 Task: Create a rule when a start date between 1 working days ago is moved in a card by anyone except me.
Action: Mouse moved to (721, 213)
Screenshot: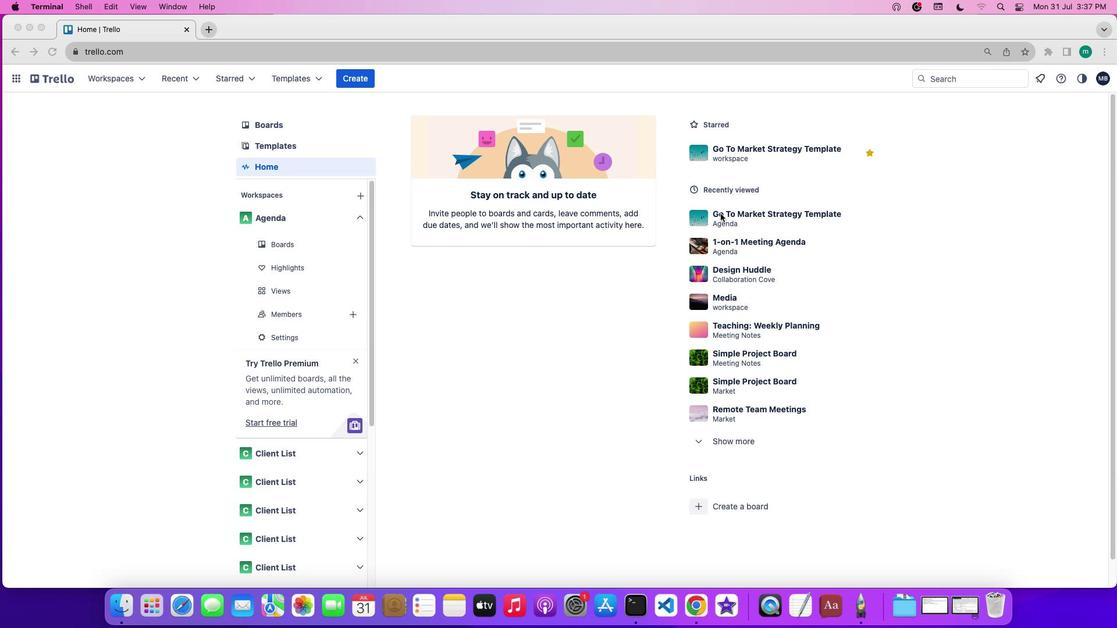 
Action: Mouse pressed left at (721, 213)
Screenshot: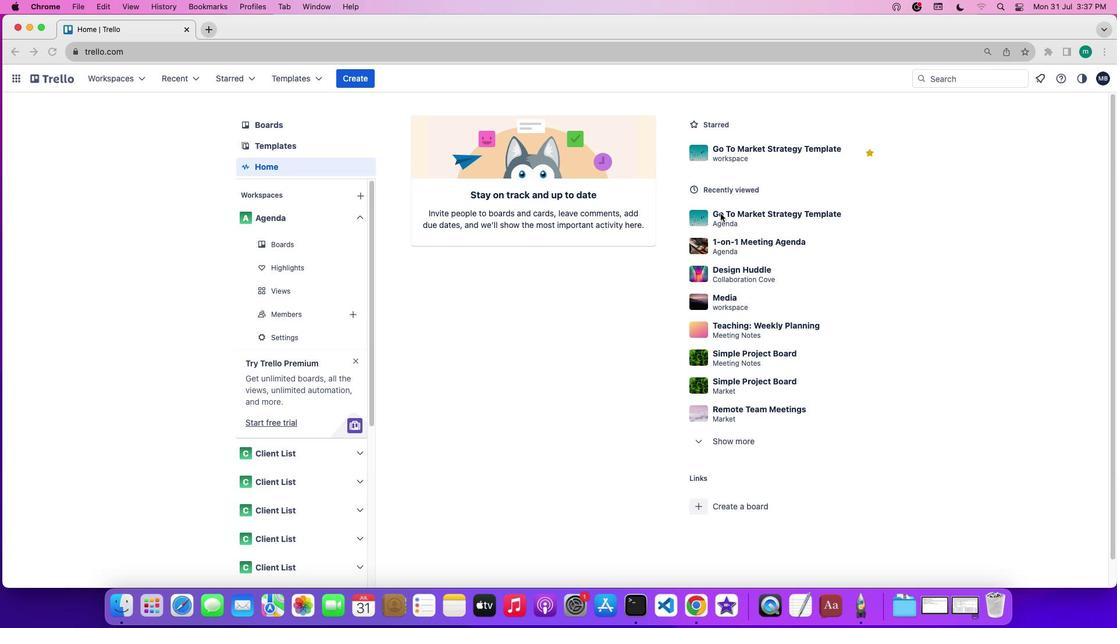 
Action: Mouse pressed left at (721, 213)
Screenshot: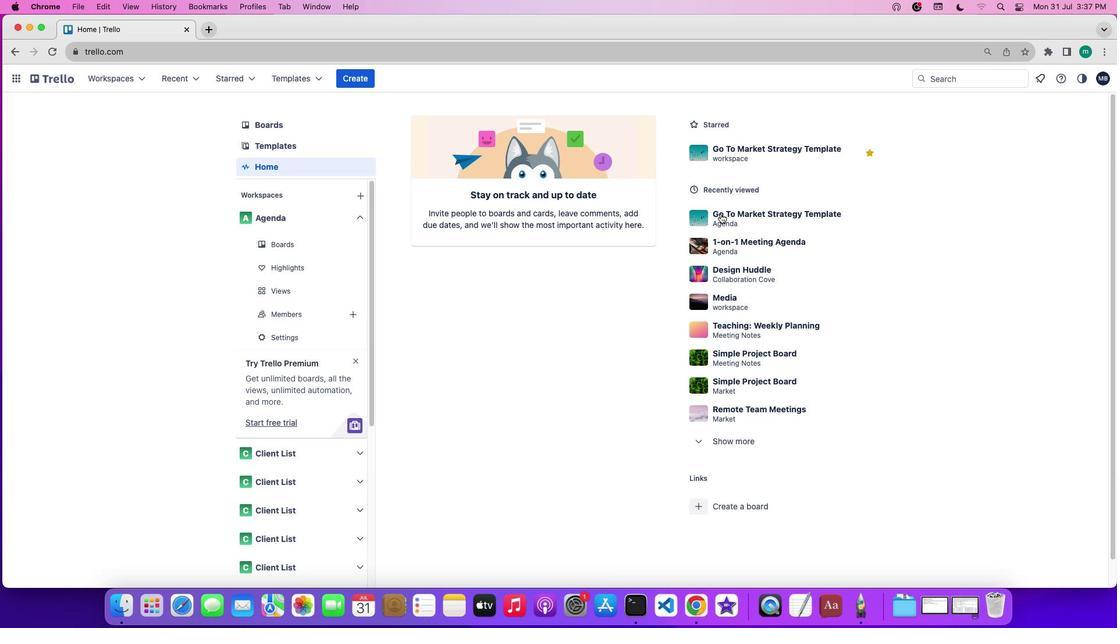 
Action: Mouse moved to (998, 267)
Screenshot: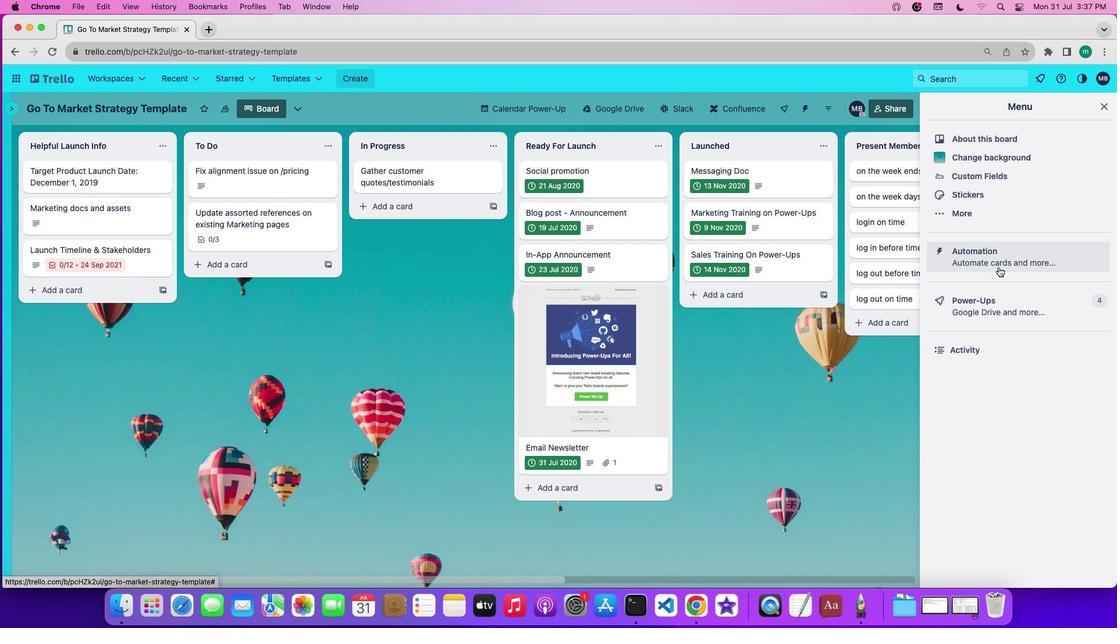 
Action: Mouse pressed left at (998, 267)
Screenshot: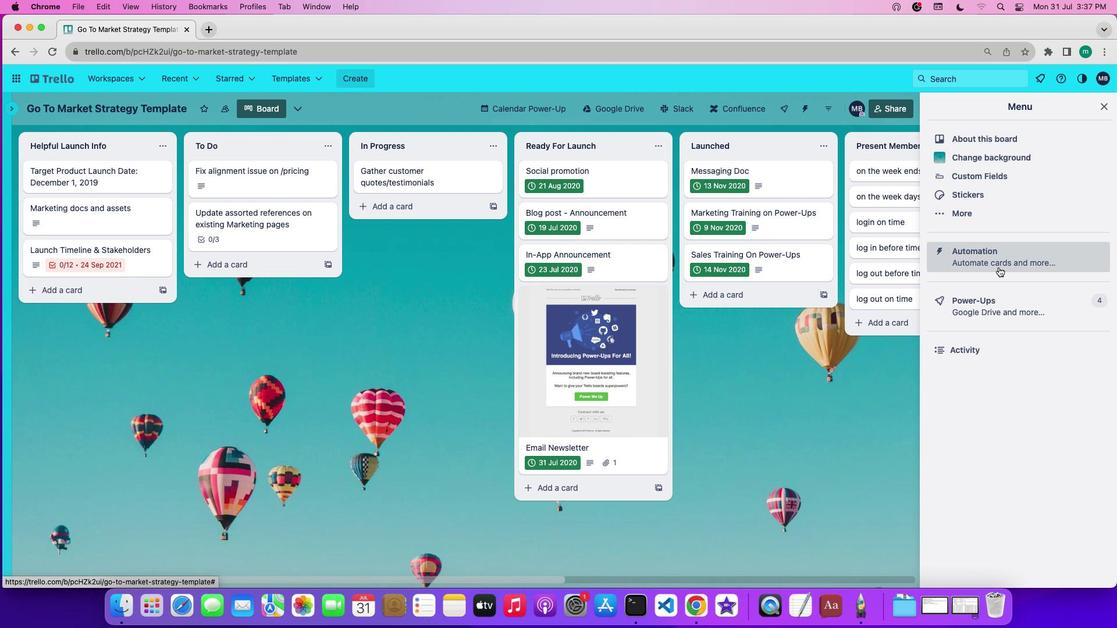 
Action: Mouse moved to (109, 211)
Screenshot: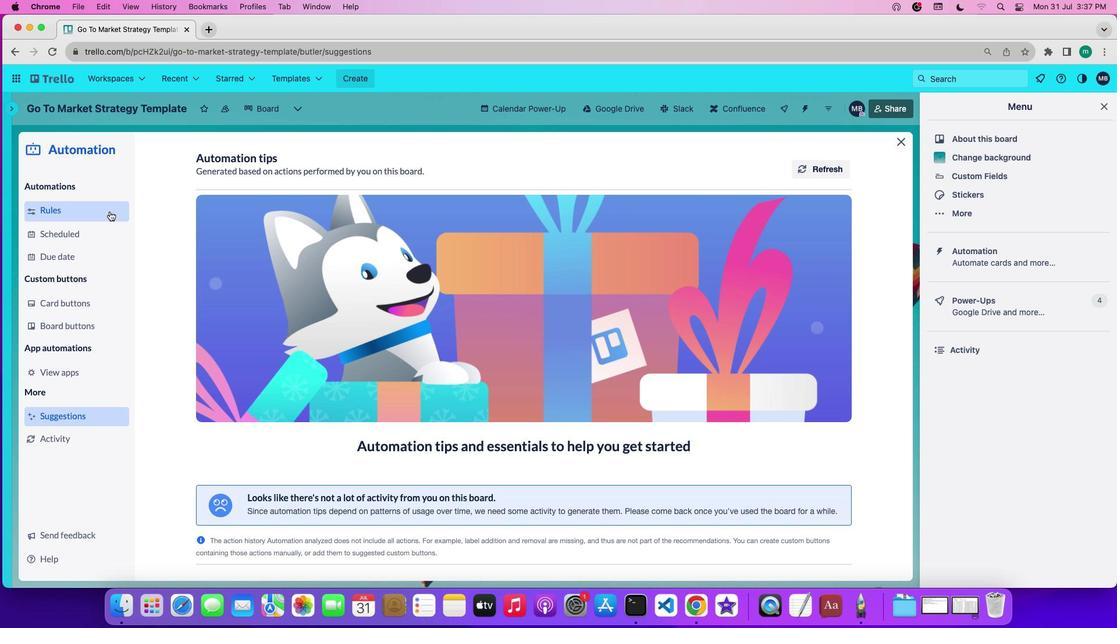 
Action: Mouse pressed left at (109, 211)
Screenshot: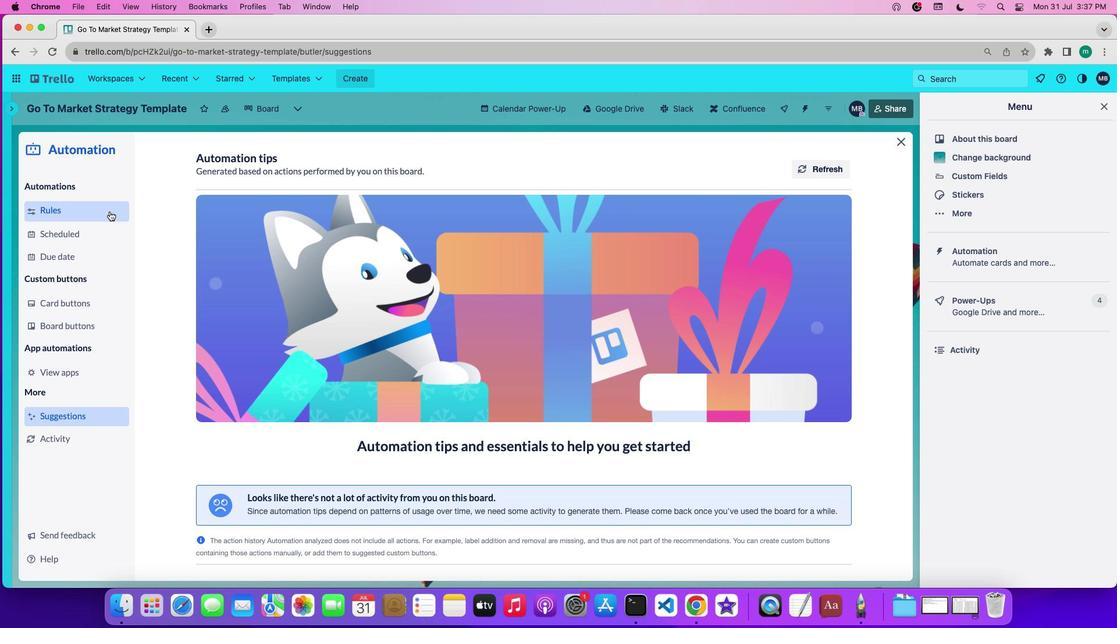 
Action: Mouse moved to (274, 412)
Screenshot: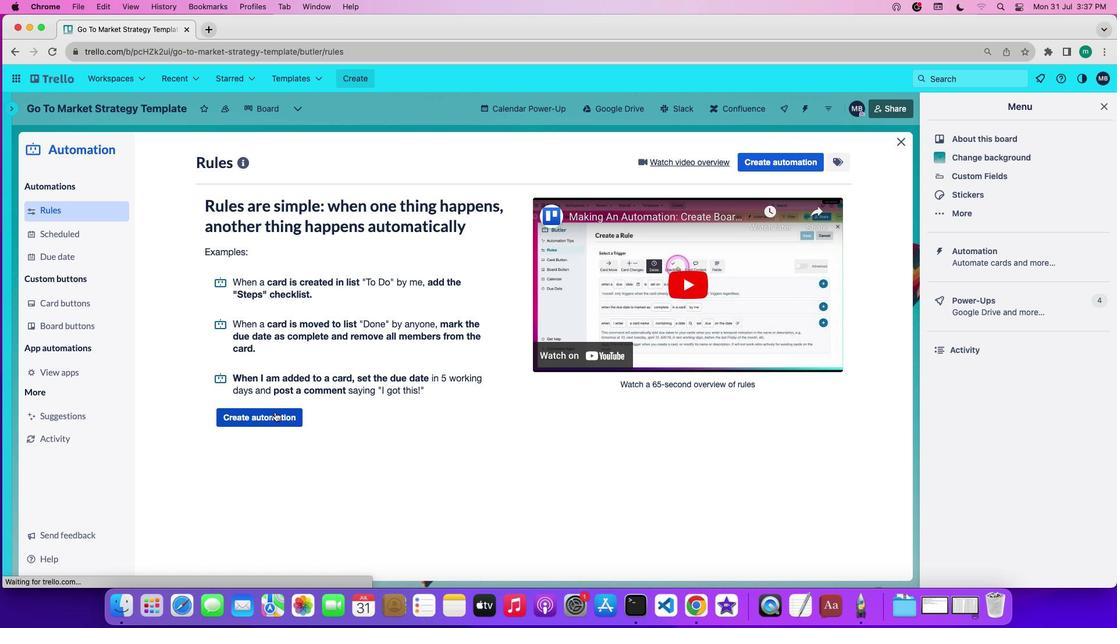 
Action: Mouse pressed left at (274, 412)
Screenshot: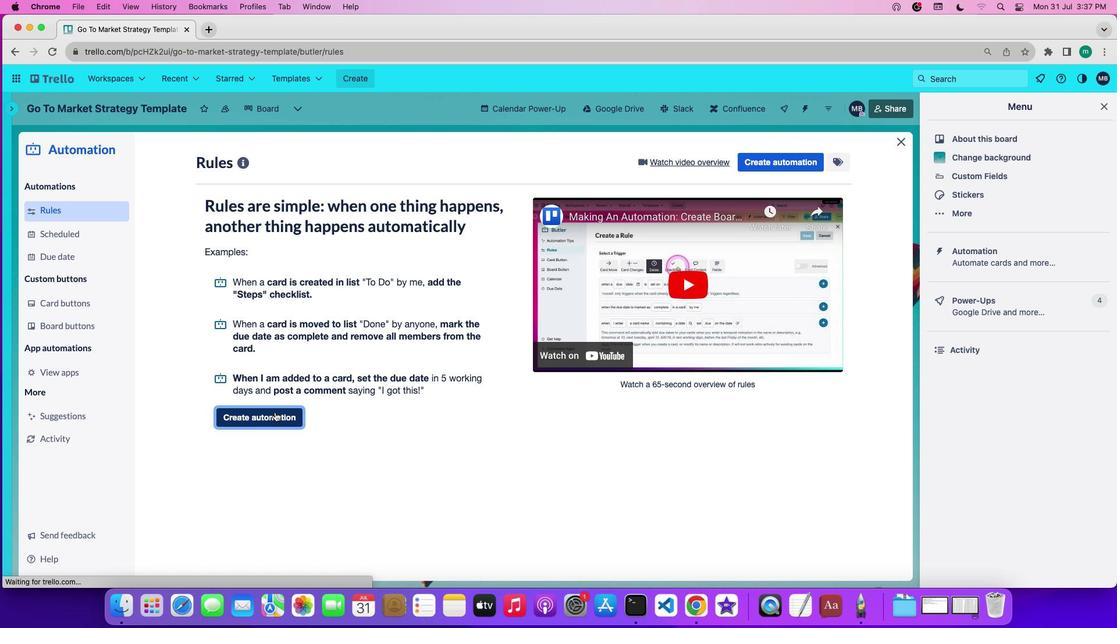 
Action: Mouse moved to (526, 279)
Screenshot: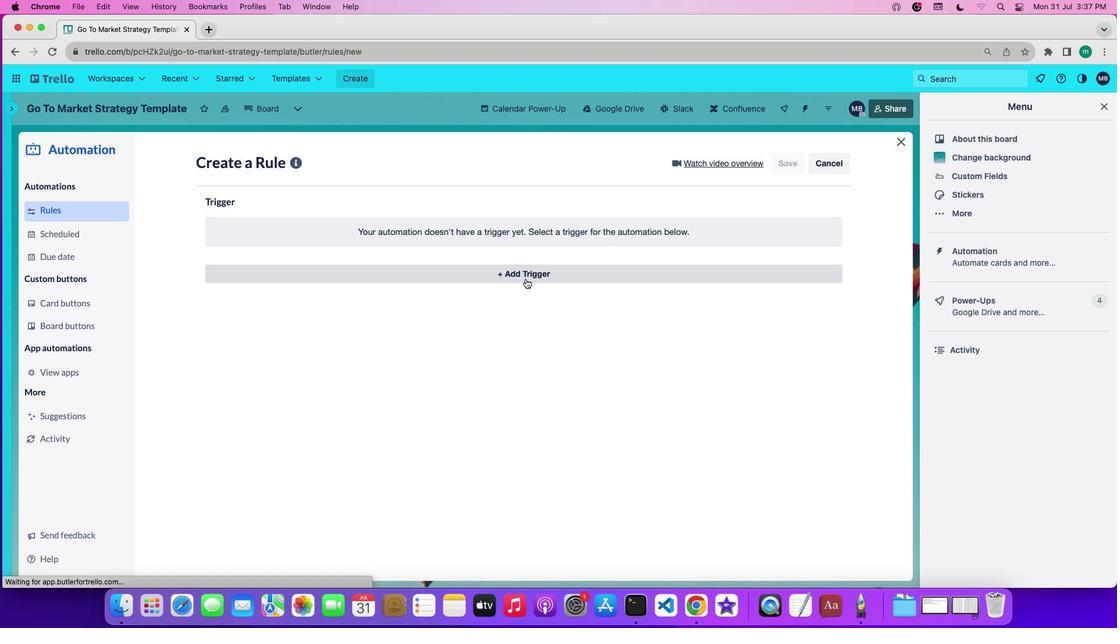 
Action: Mouse pressed left at (526, 279)
Screenshot: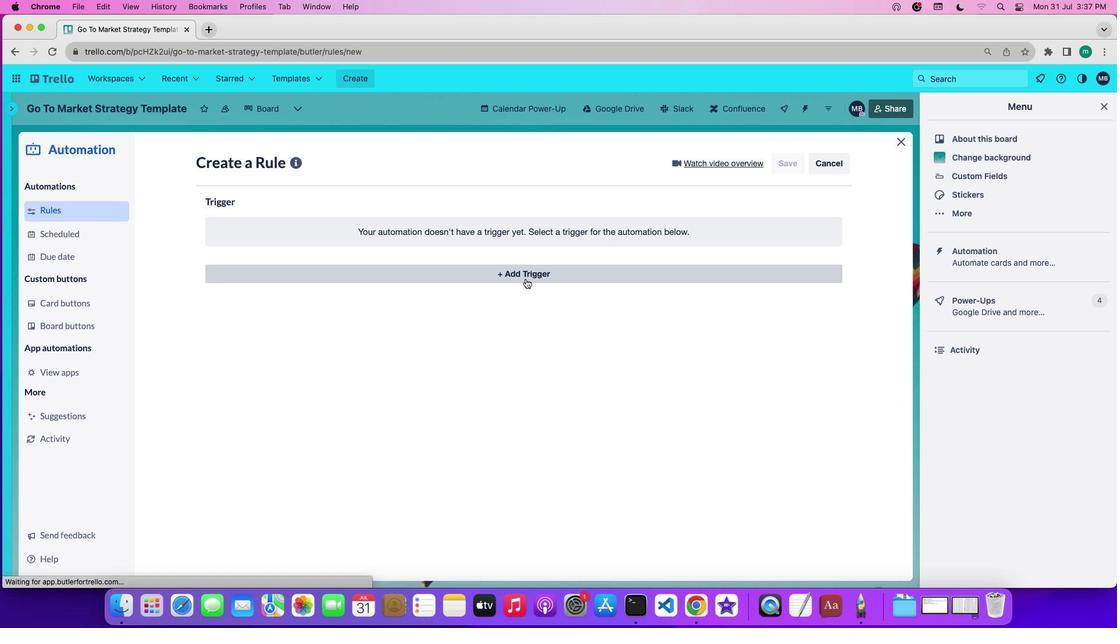 
Action: Mouse moved to (343, 312)
Screenshot: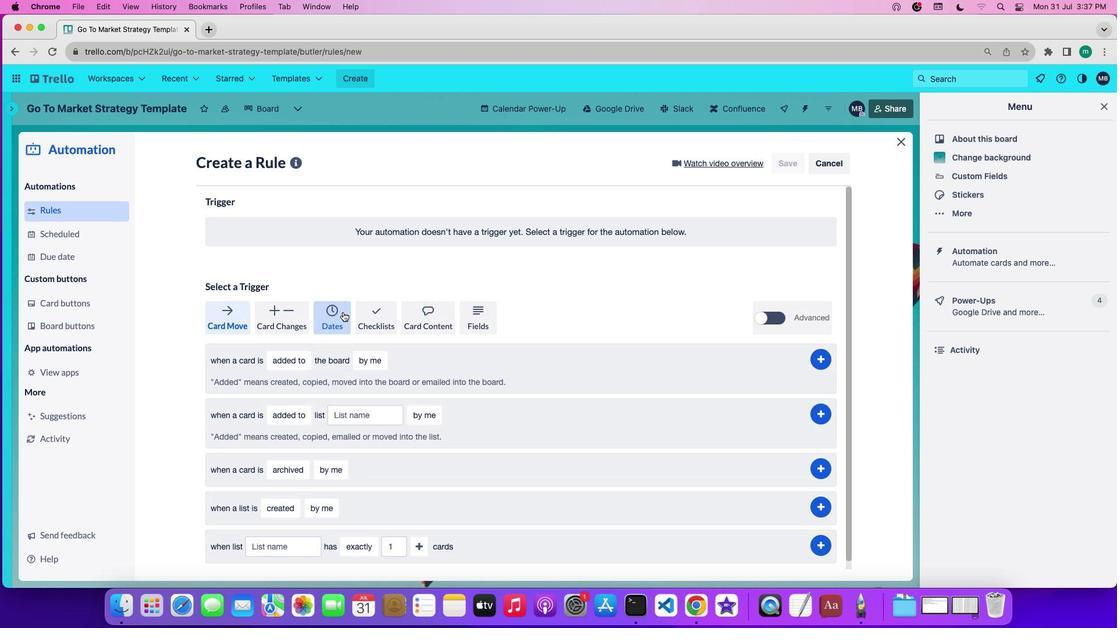 
Action: Mouse pressed left at (343, 312)
Screenshot: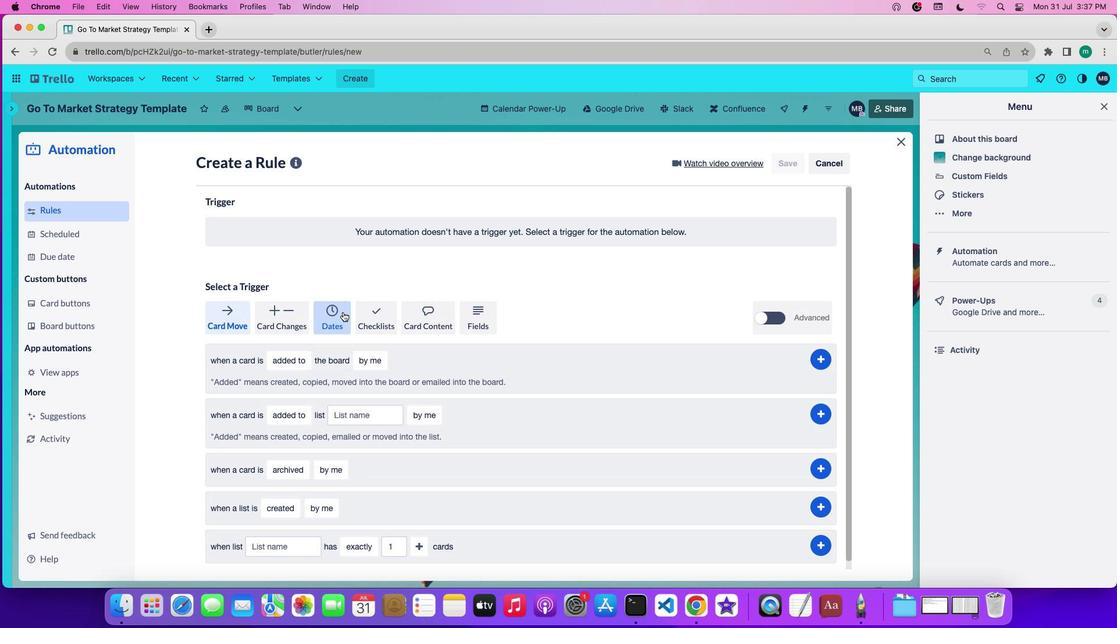 
Action: Mouse moved to (262, 367)
Screenshot: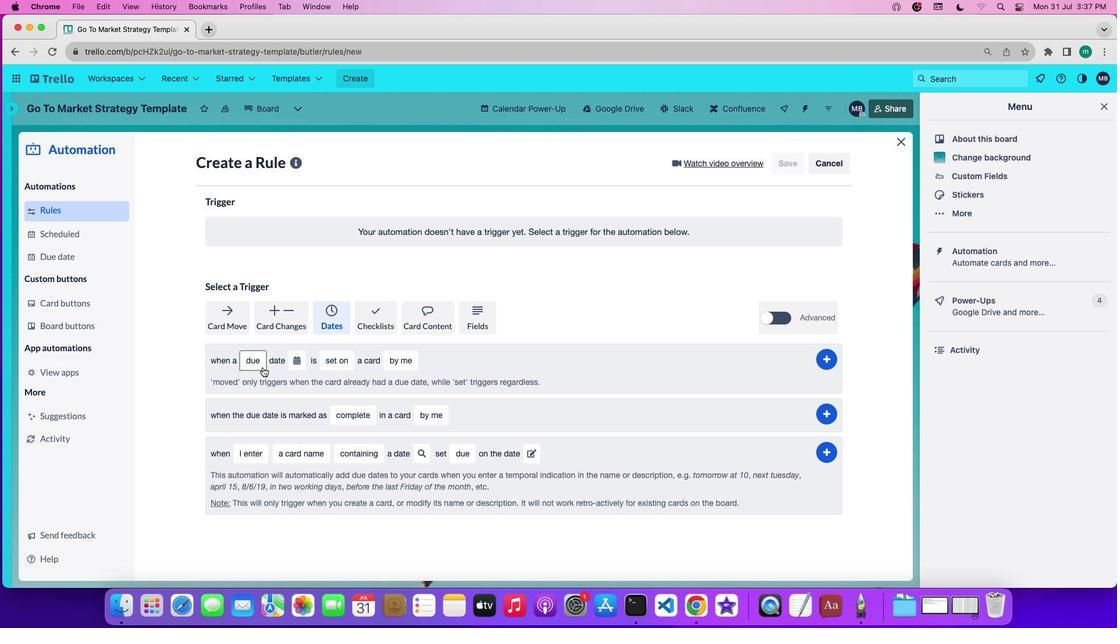 
Action: Mouse pressed left at (262, 367)
Screenshot: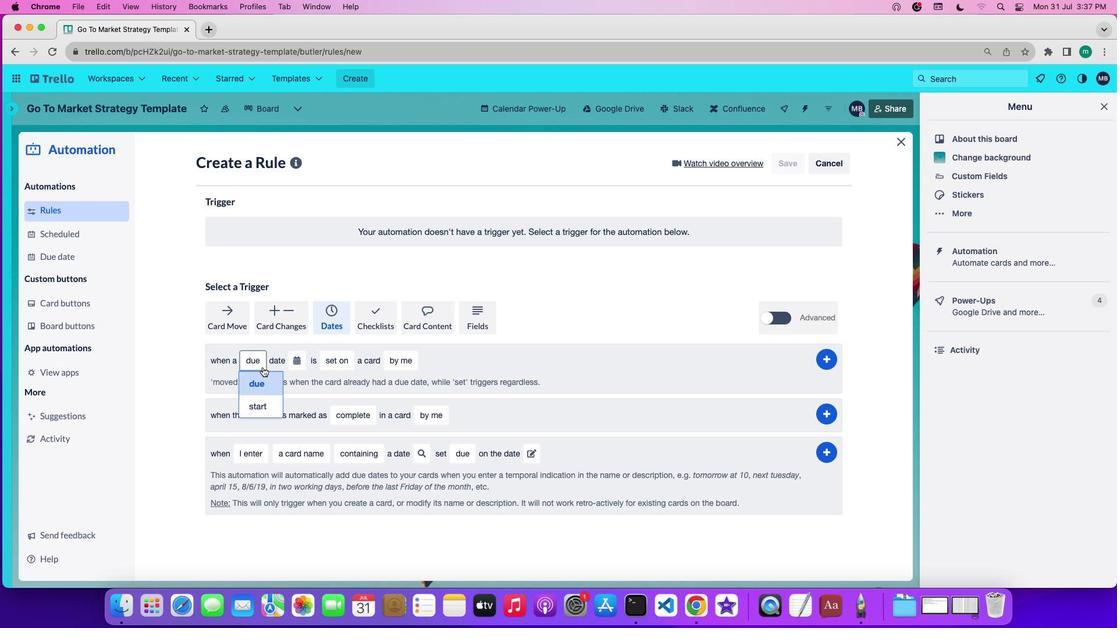 
Action: Mouse moved to (254, 404)
Screenshot: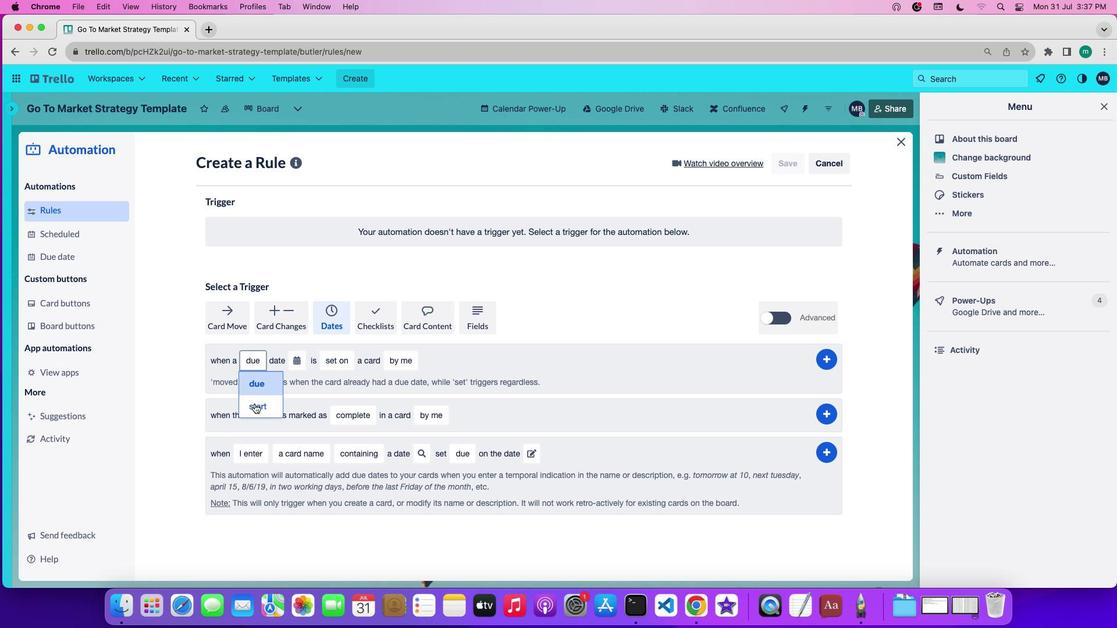 
Action: Mouse pressed left at (254, 404)
Screenshot: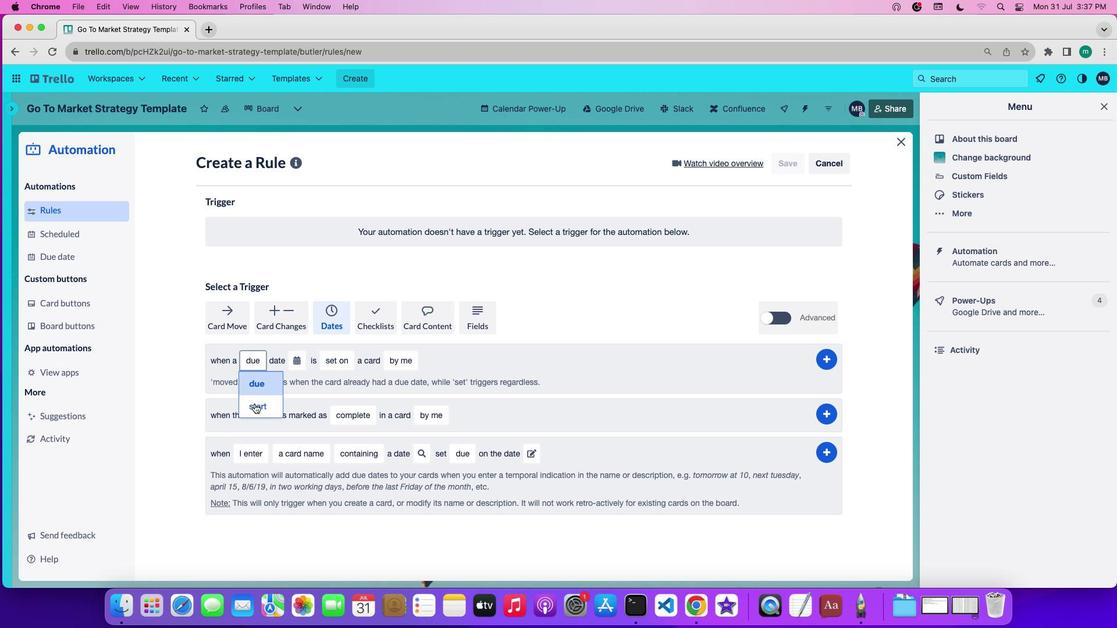 
Action: Mouse moved to (302, 360)
Screenshot: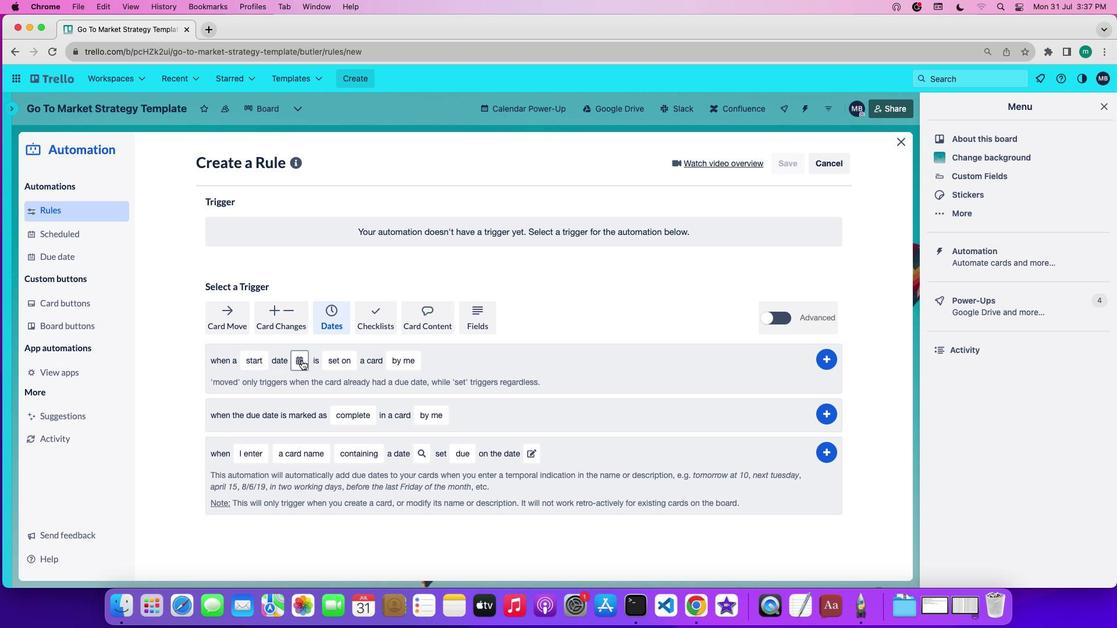 
Action: Mouse pressed left at (302, 360)
Screenshot: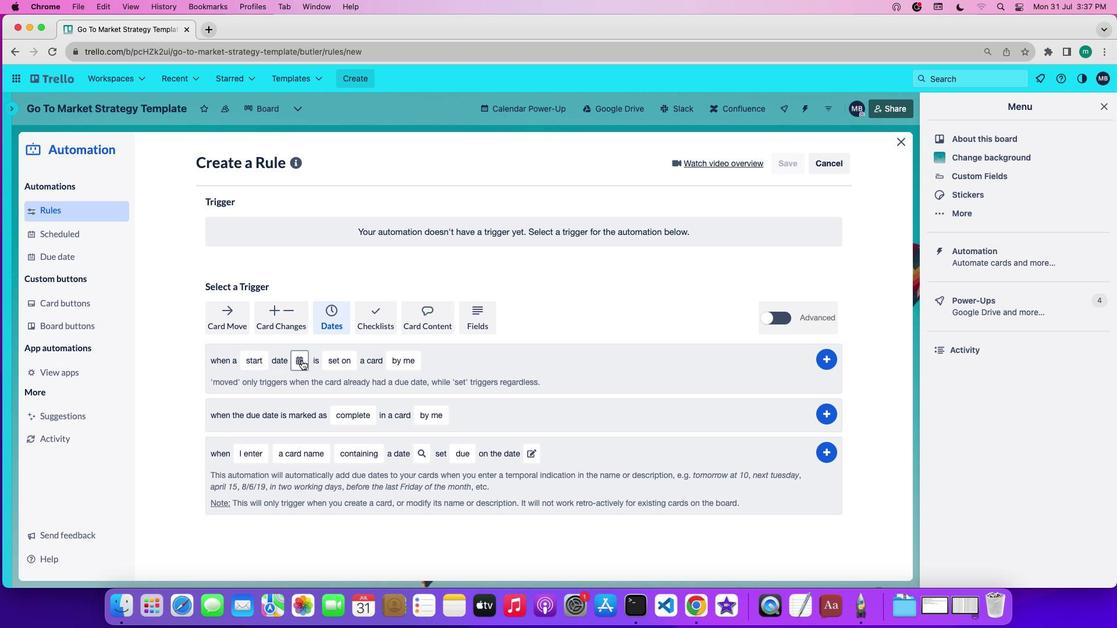 
Action: Mouse moved to (314, 430)
Screenshot: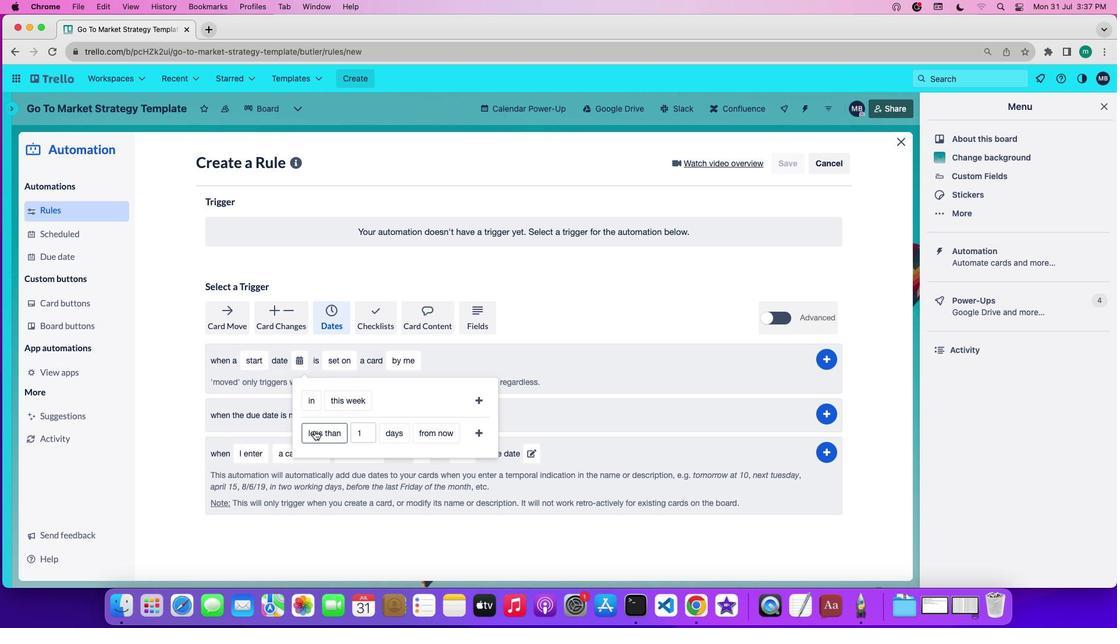 
Action: Mouse pressed left at (314, 430)
Screenshot: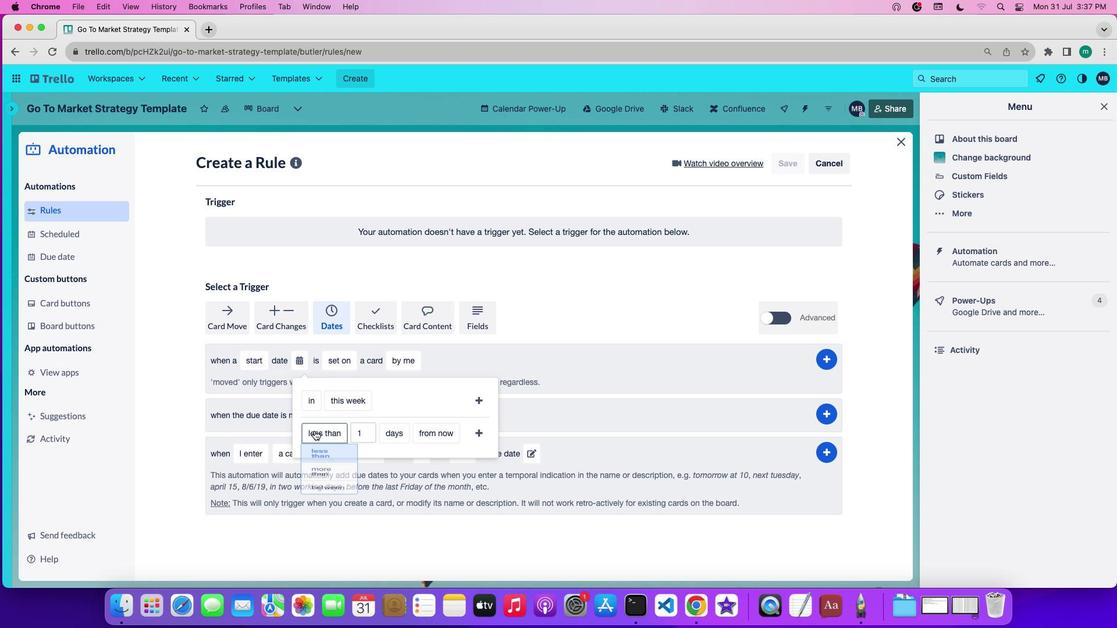 
Action: Mouse moved to (327, 520)
Screenshot: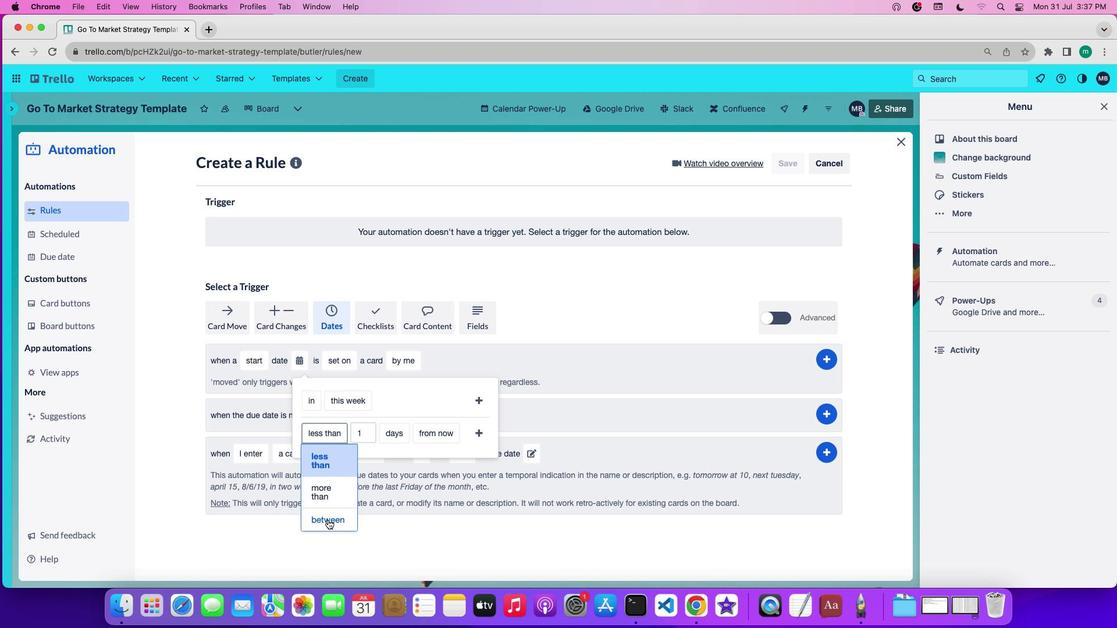 
Action: Mouse pressed left at (327, 520)
Screenshot: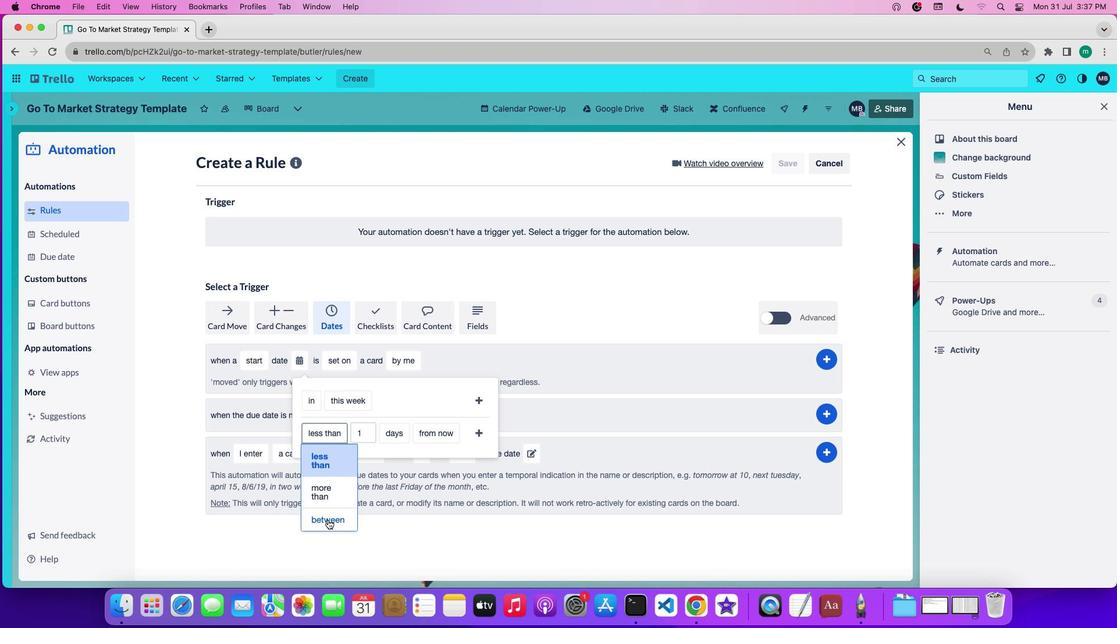 
Action: Mouse moved to (431, 434)
Screenshot: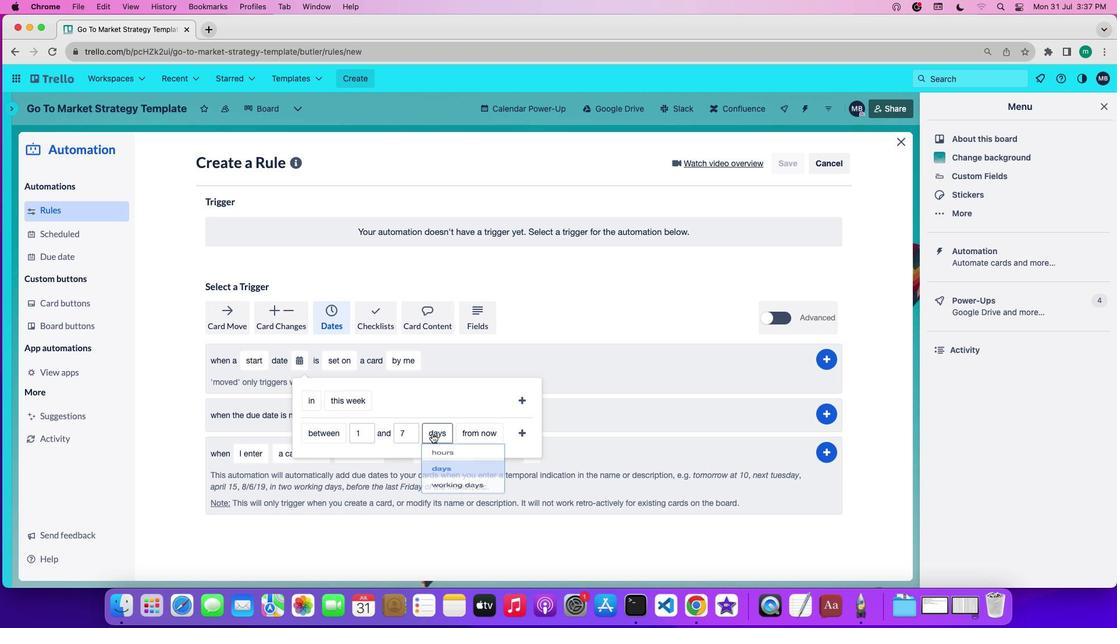 
Action: Mouse pressed left at (431, 434)
Screenshot: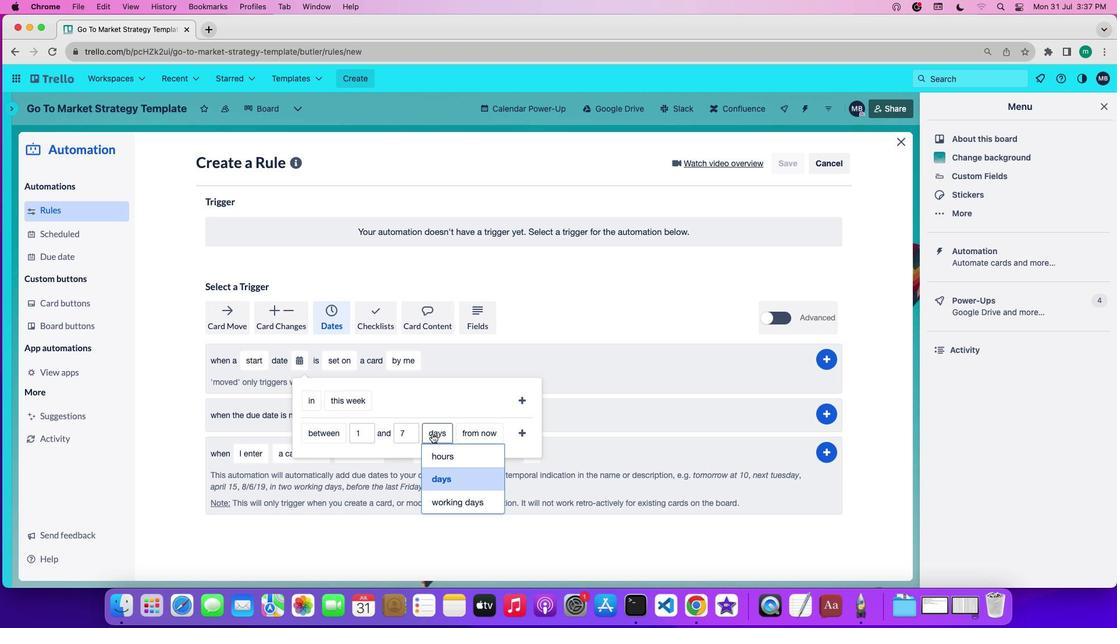 
Action: Mouse moved to (436, 498)
Screenshot: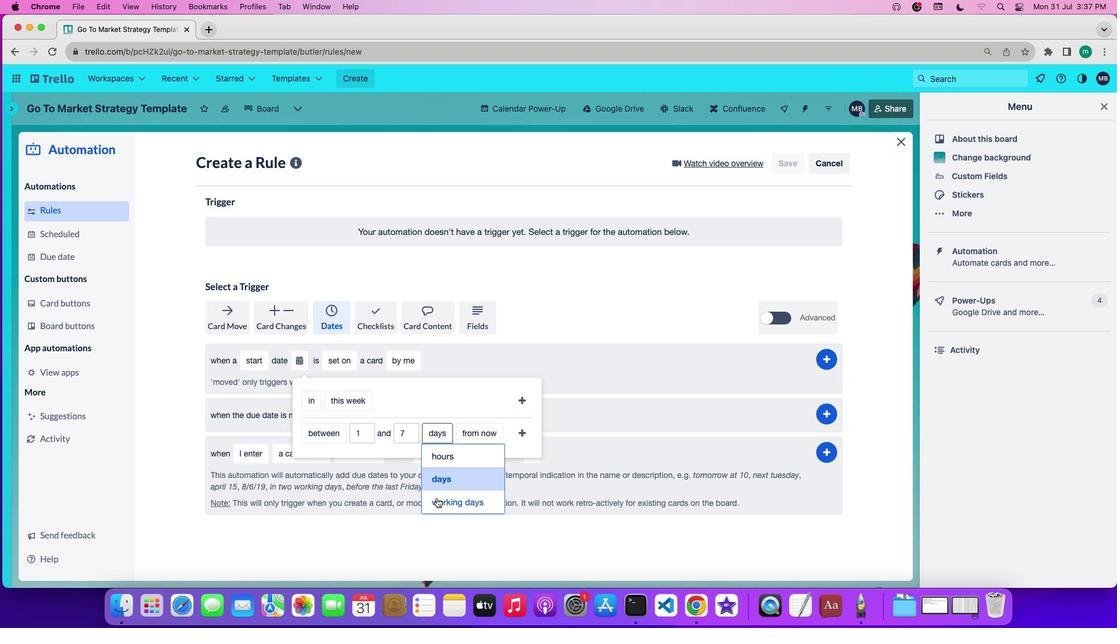 
Action: Mouse pressed left at (436, 498)
Screenshot: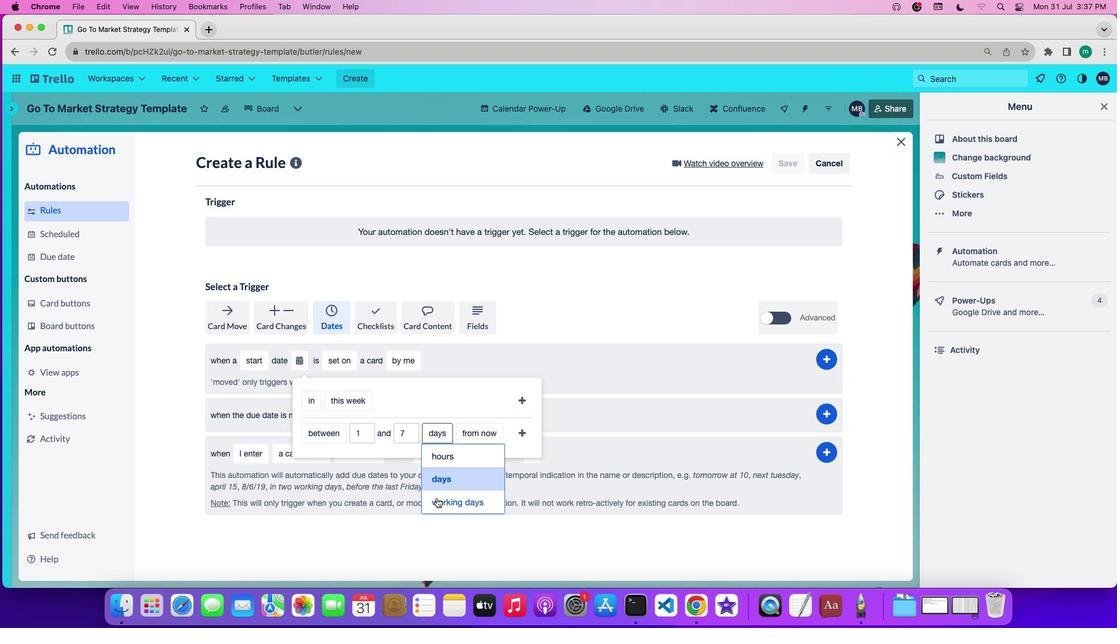 
Action: Mouse moved to (504, 434)
Screenshot: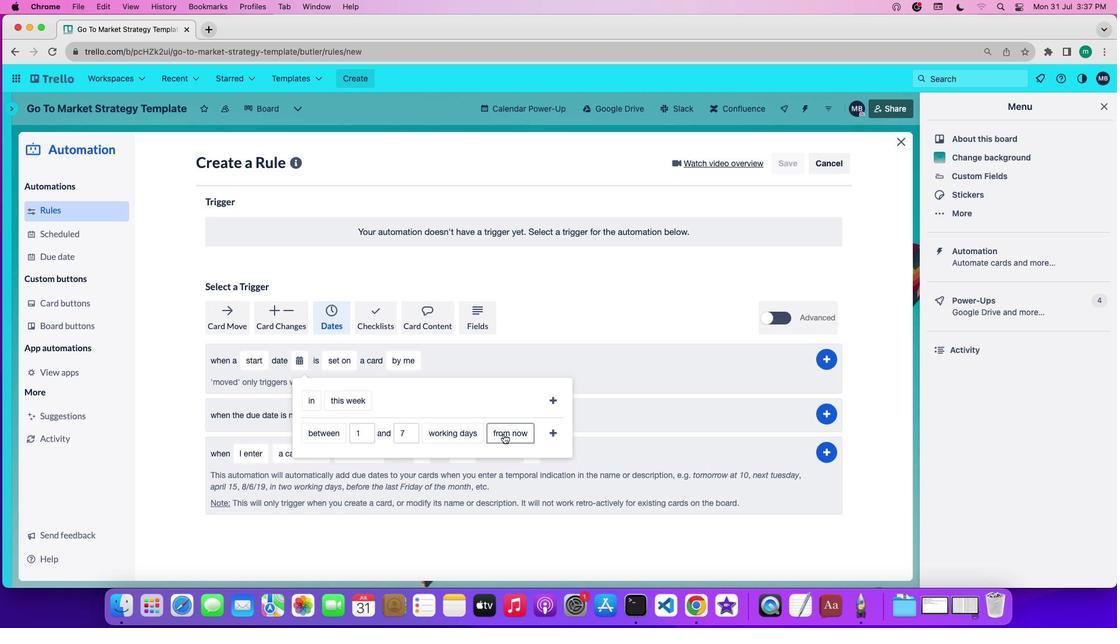 
Action: Mouse pressed left at (504, 434)
Screenshot: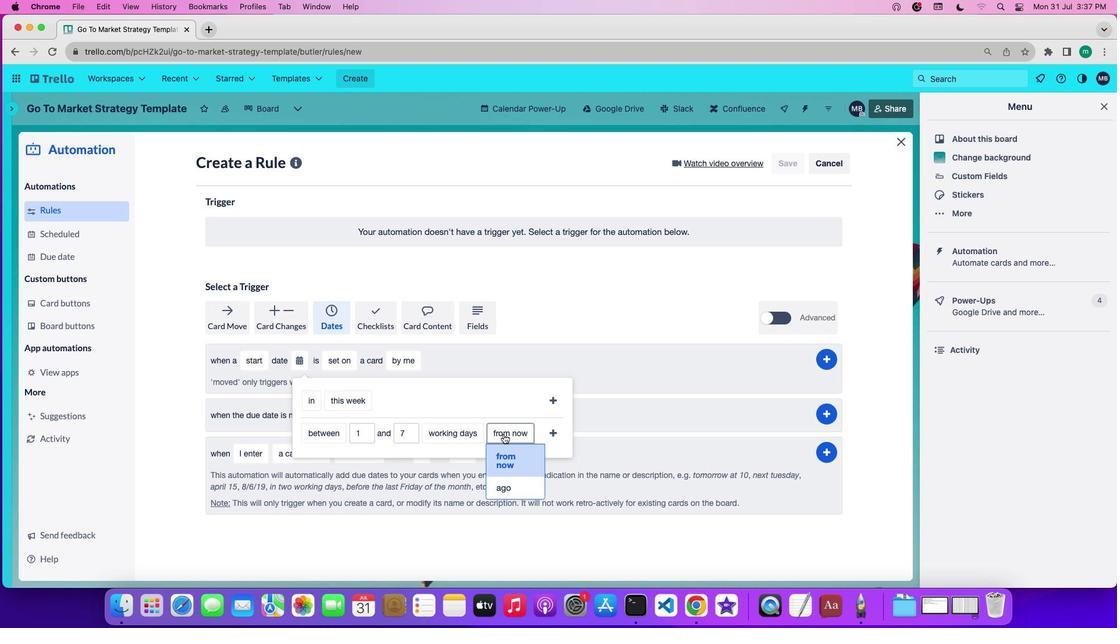 
Action: Mouse moved to (509, 486)
Screenshot: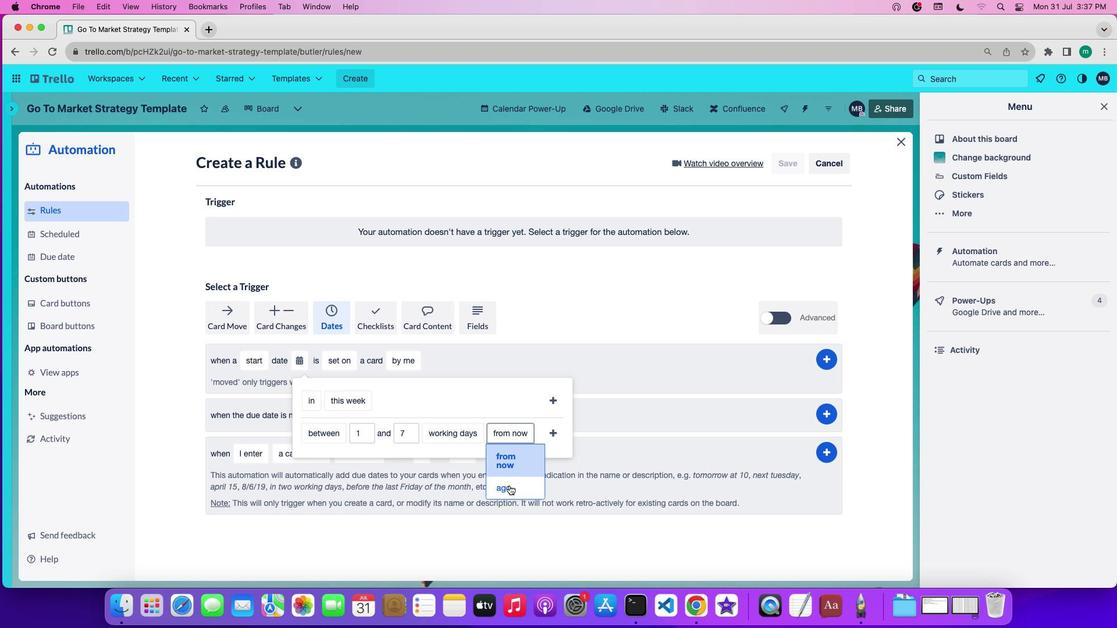 
Action: Mouse pressed left at (509, 486)
Screenshot: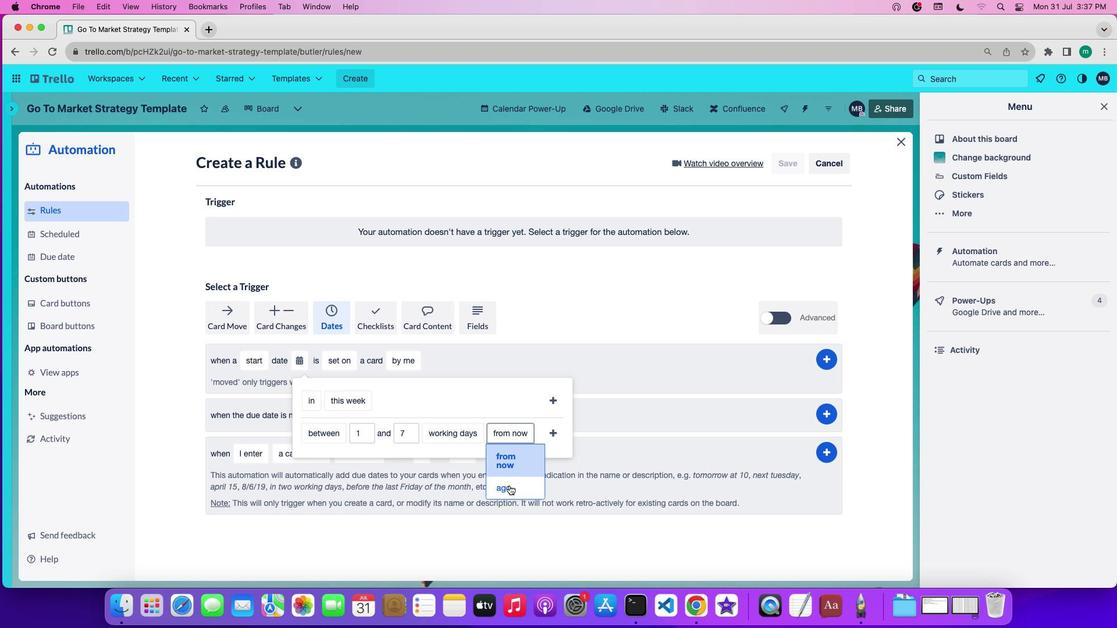 
Action: Mouse moved to (537, 435)
Screenshot: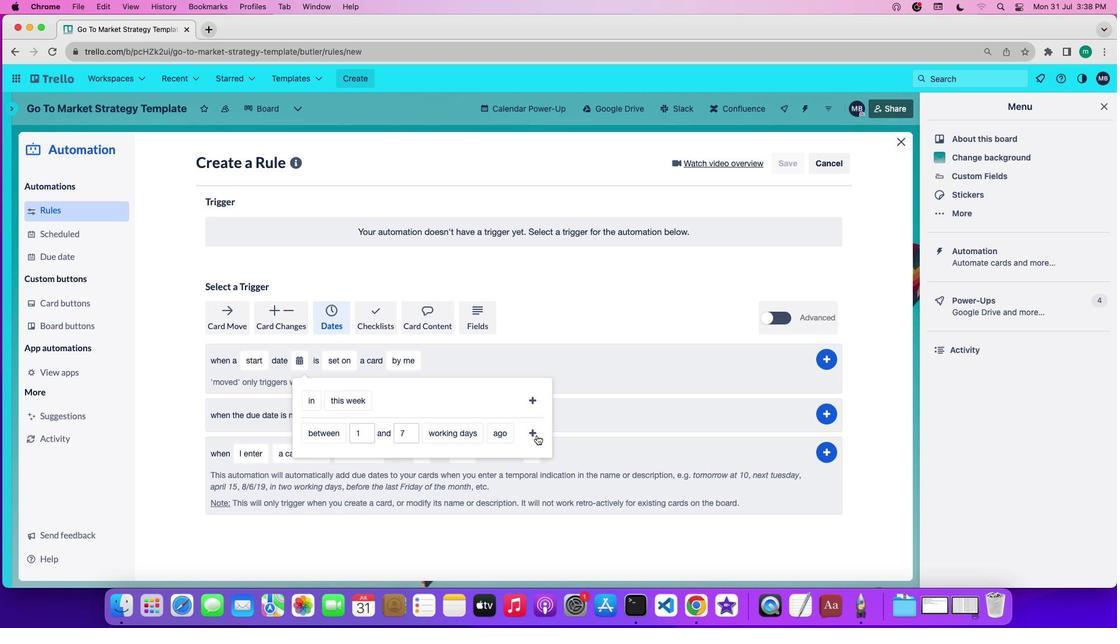 
Action: Mouse pressed left at (537, 435)
Screenshot: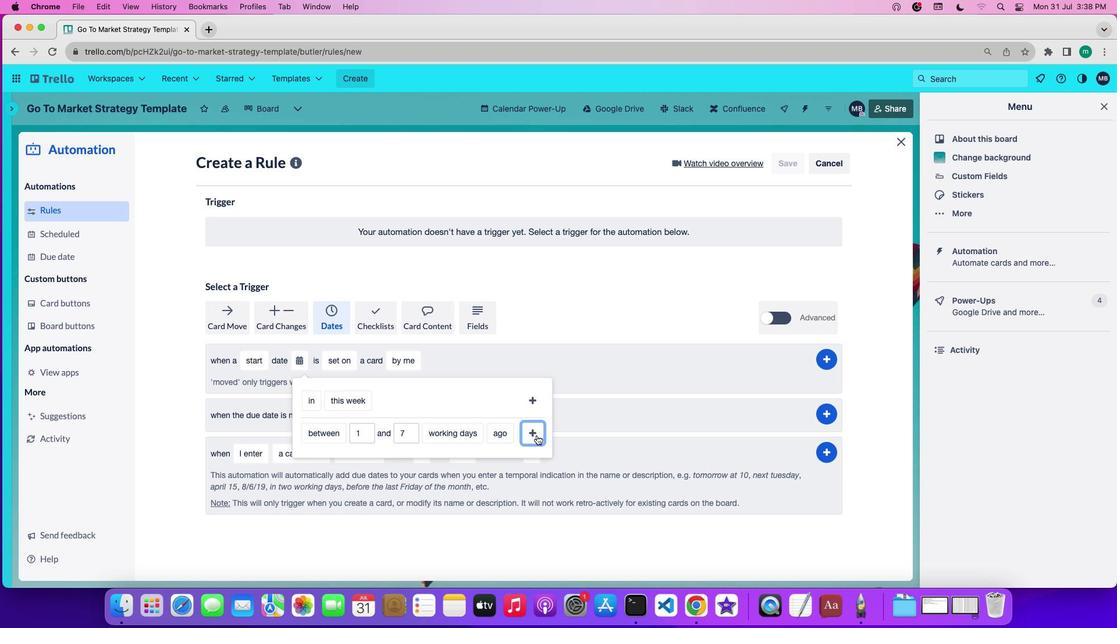 
Action: Mouse moved to (468, 362)
Screenshot: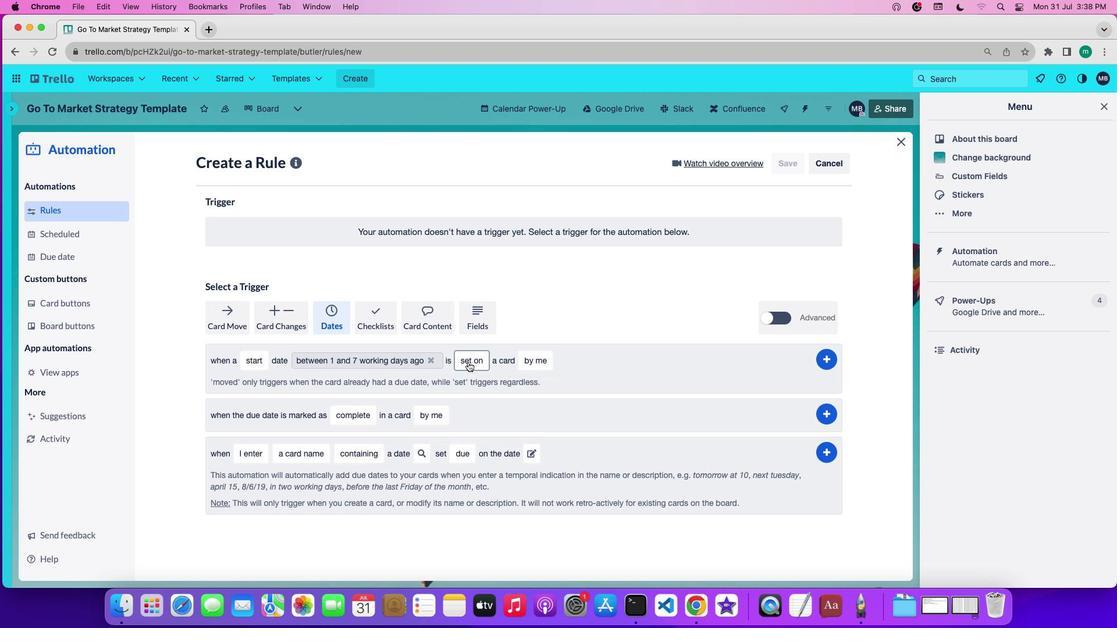 
Action: Mouse pressed left at (468, 362)
Screenshot: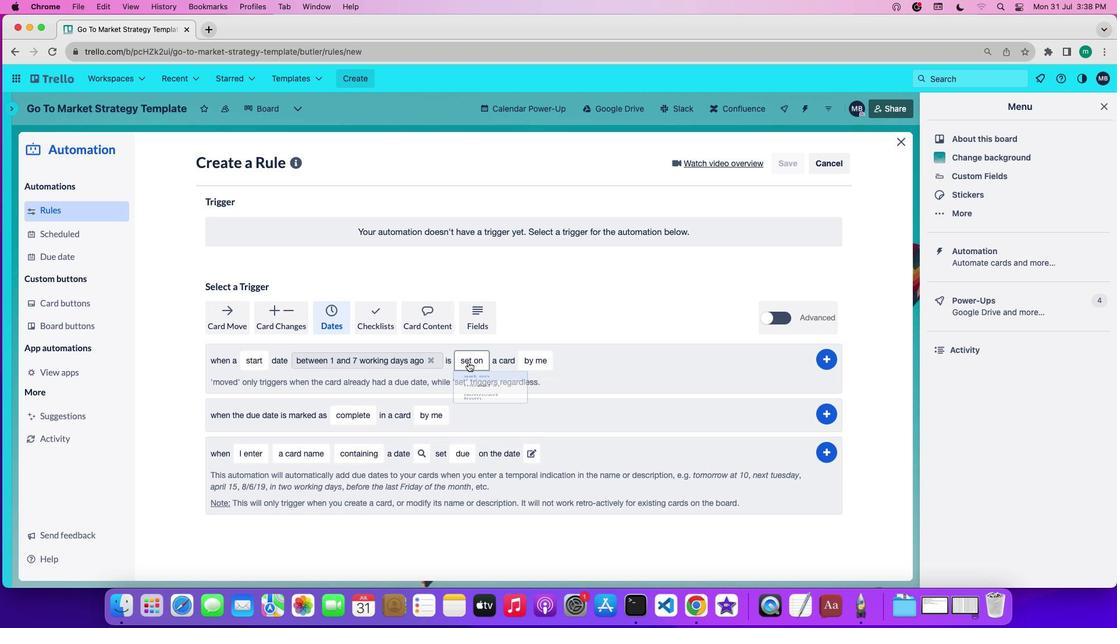 
Action: Mouse moved to (482, 406)
Screenshot: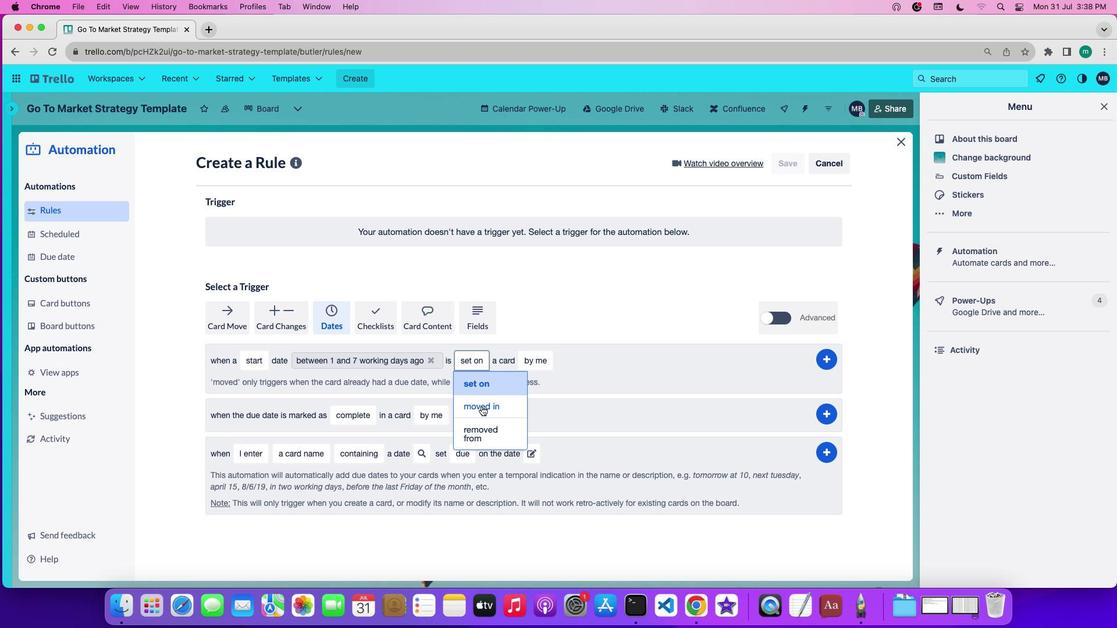 
Action: Mouse pressed left at (482, 406)
Screenshot: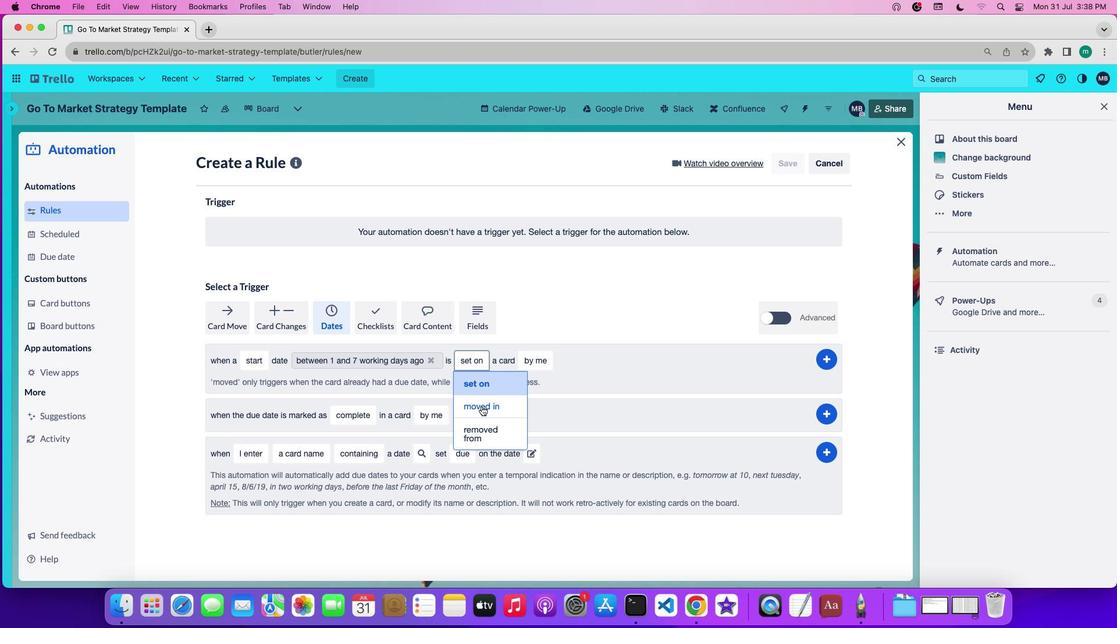 
Action: Mouse moved to (550, 360)
Screenshot: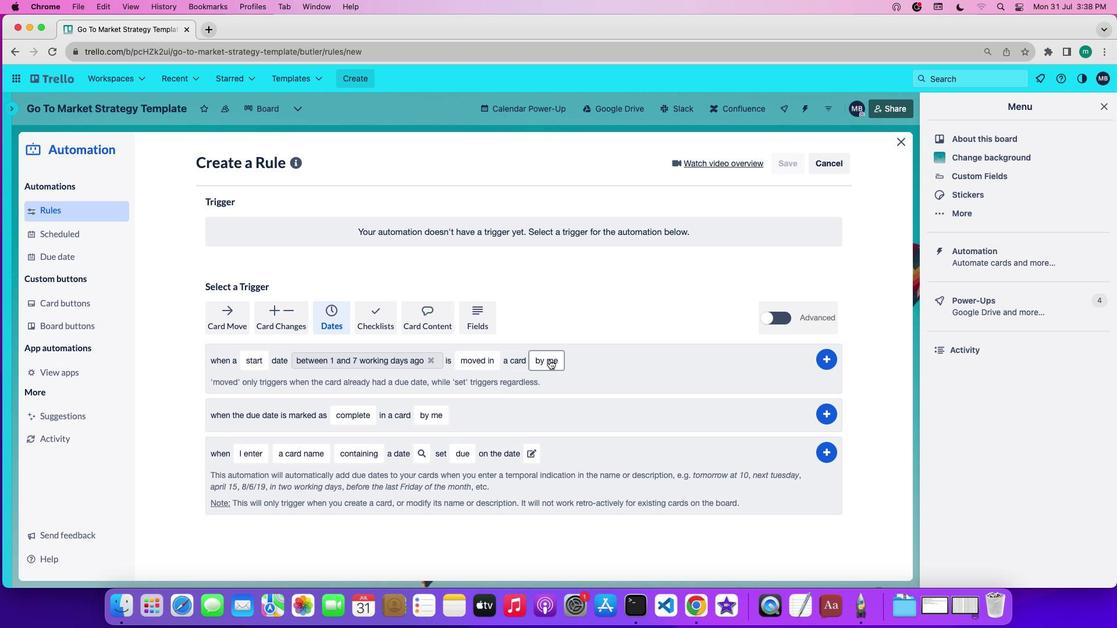 
Action: Mouse pressed left at (550, 360)
Screenshot: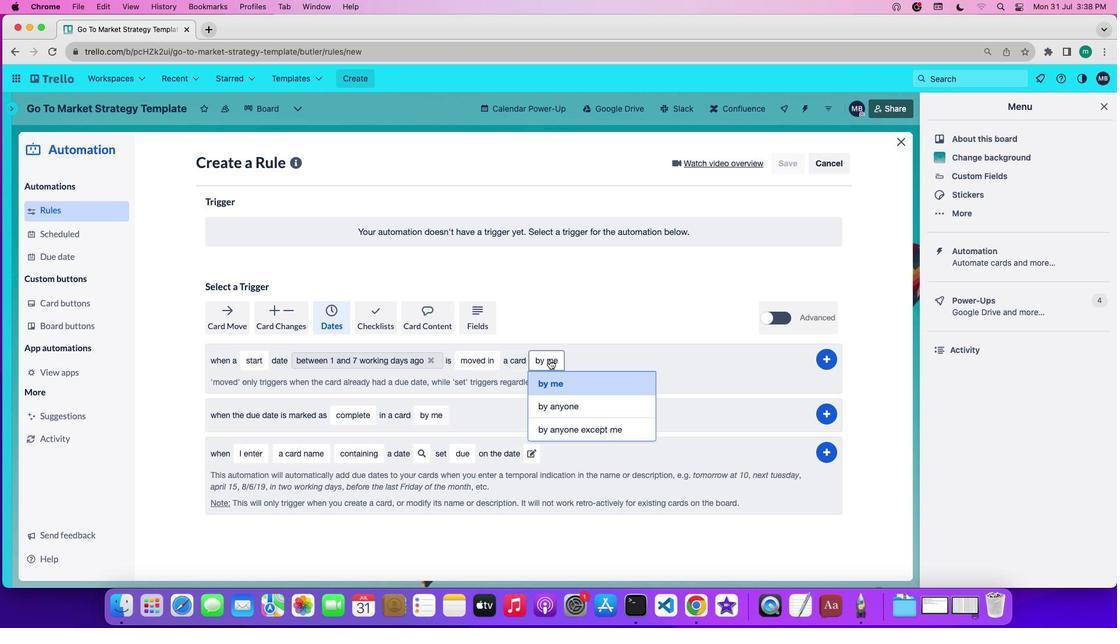 
Action: Mouse moved to (560, 428)
Screenshot: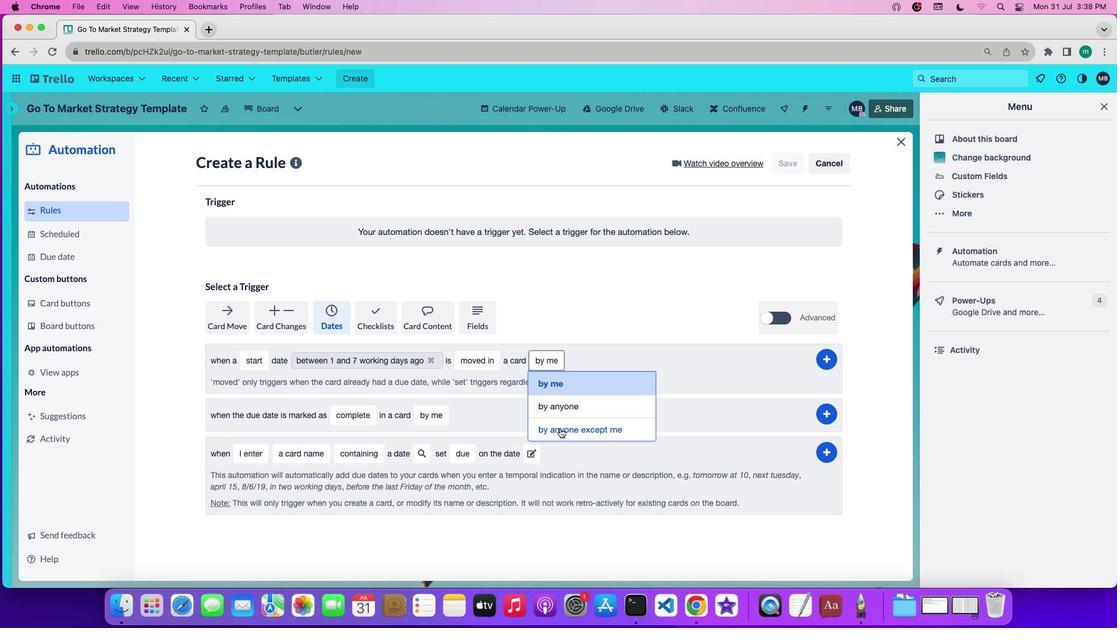 
Action: Mouse pressed left at (560, 428)
Screenshot: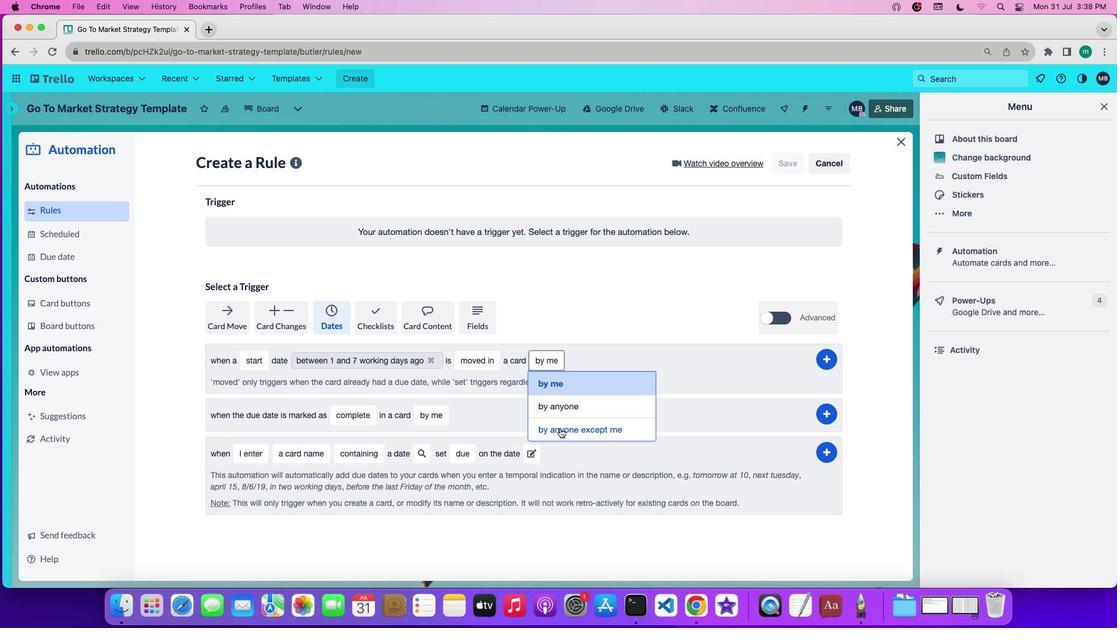 
Action: Mouse moved to (817, 360)
Screenshot: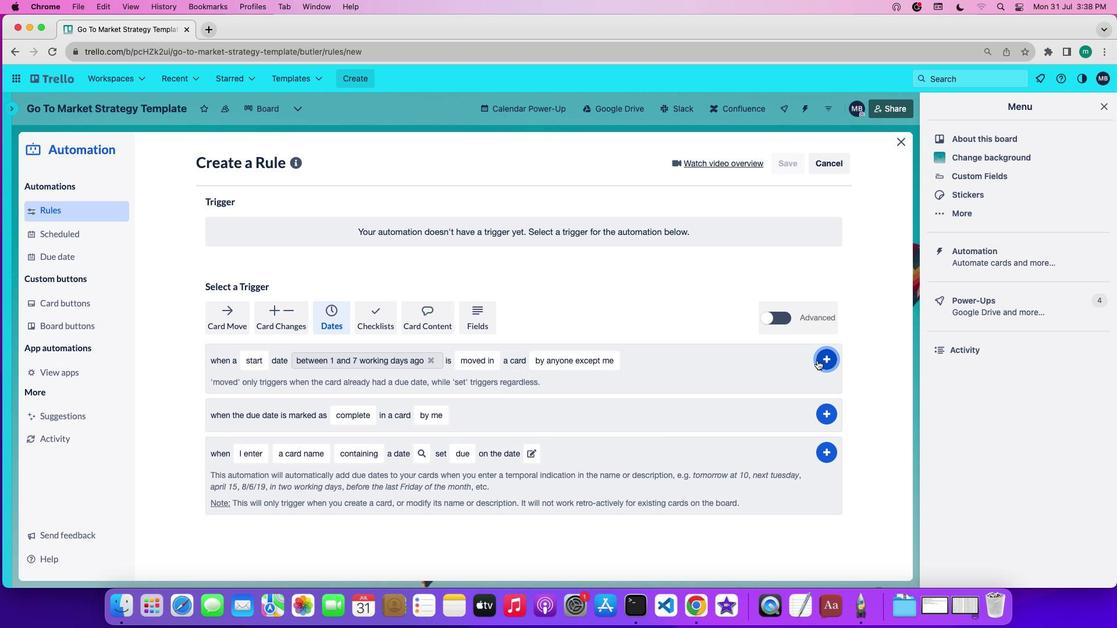 
Action: Mouse pressed left at (817, 360)
Screenshot: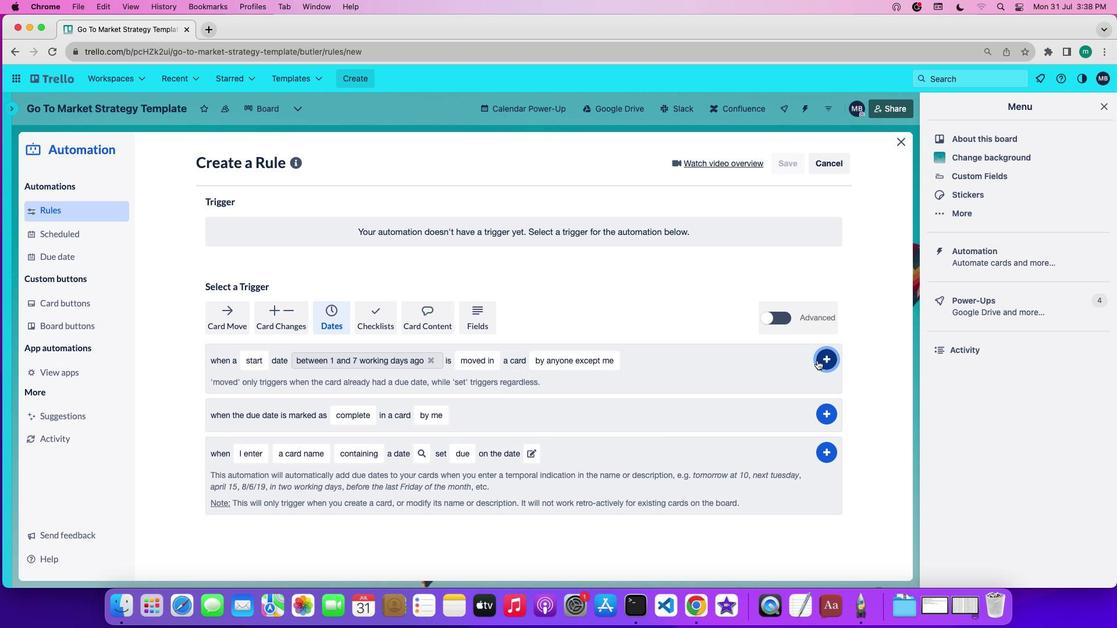 
Action: Mouse moved to (774, 373)
Screenshot: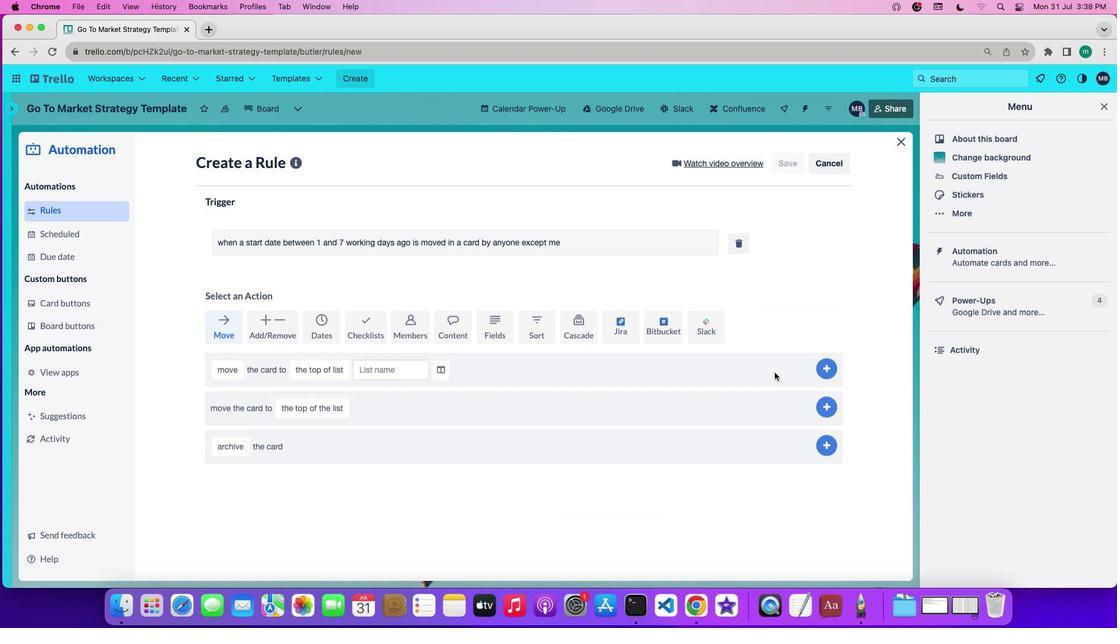 
